Task: Select the on option in the notebook cell failed.
Action: Mouse moved to (21, 588)
Screenshot: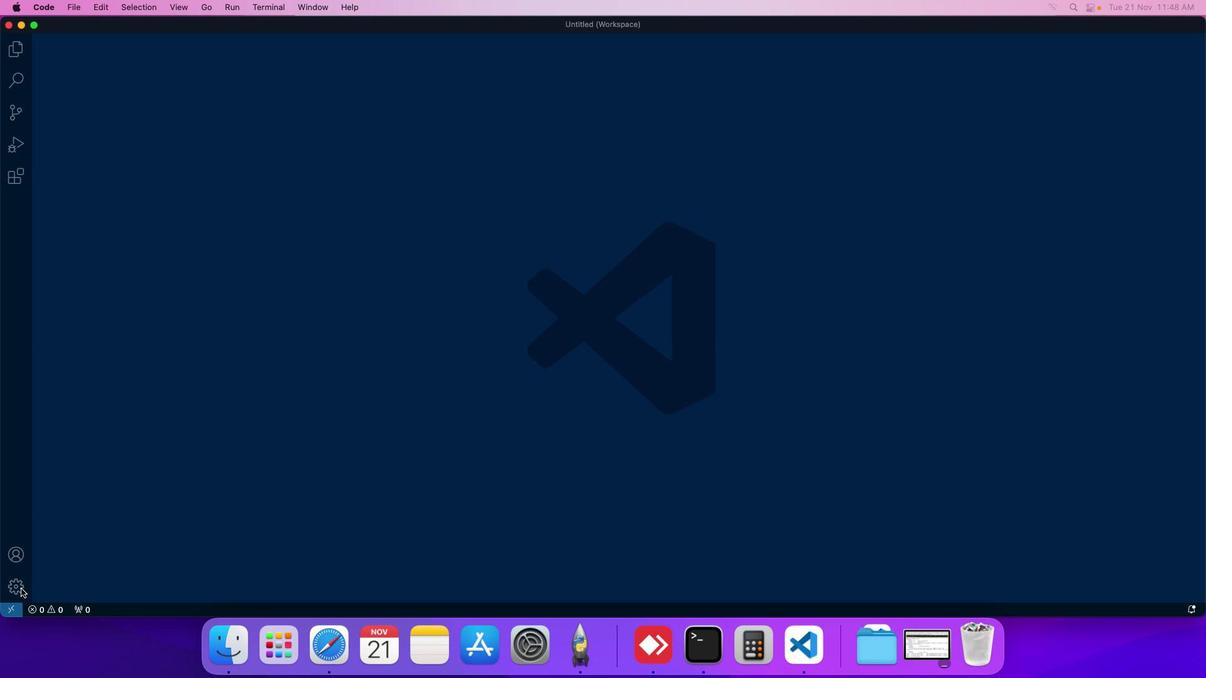 
Action: Mouse pressed left at (21, 588)
Screenshot: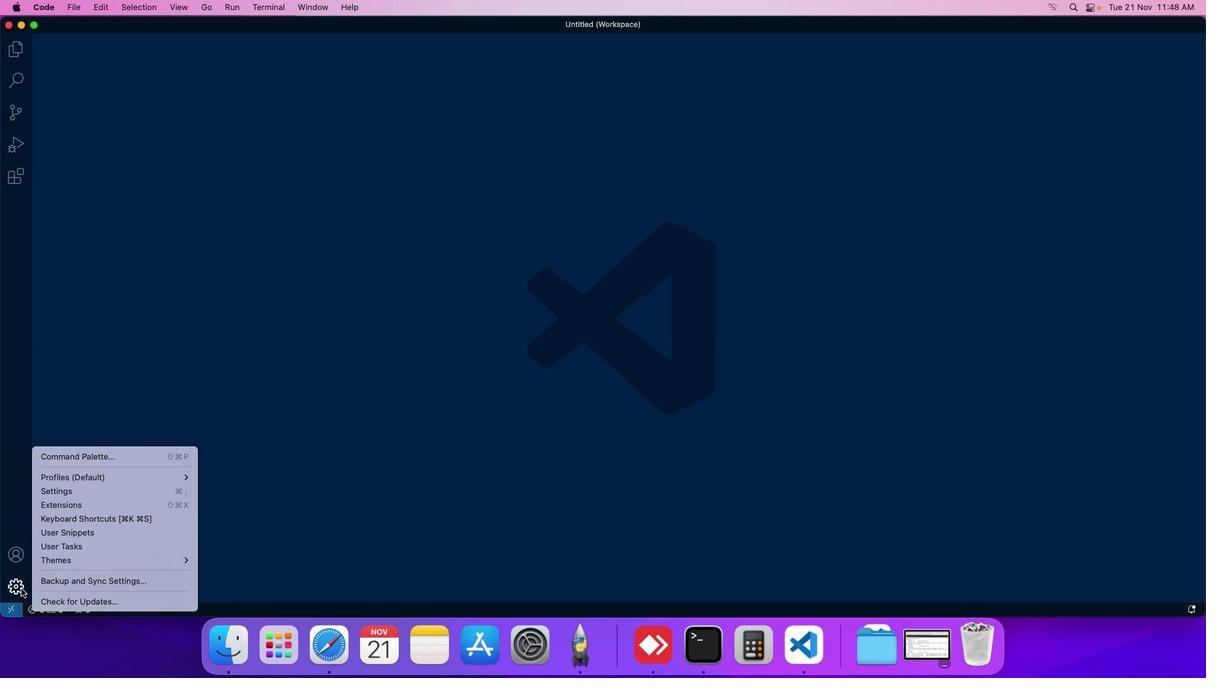 
Action: Mouse moved to (54, 493)
Screenshot: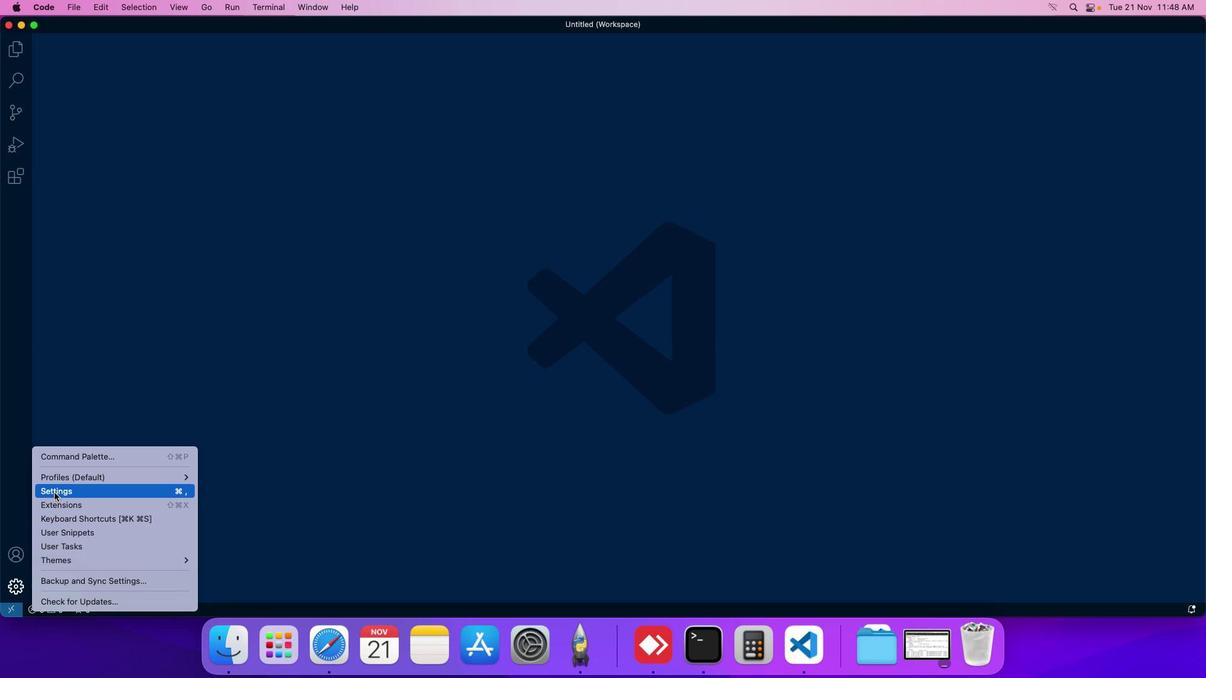 
Action: Mouse pressed left at (54, 493)
Screenshot: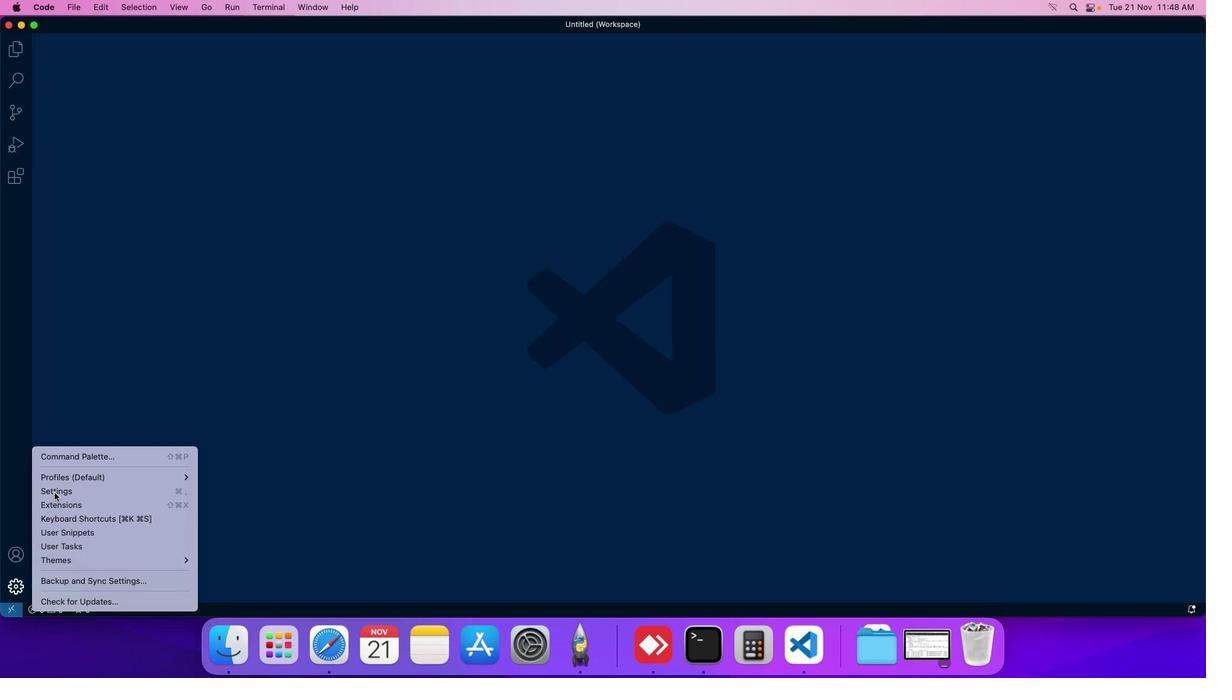 
Action: Mouse moved to (273, 99)
Screenshot: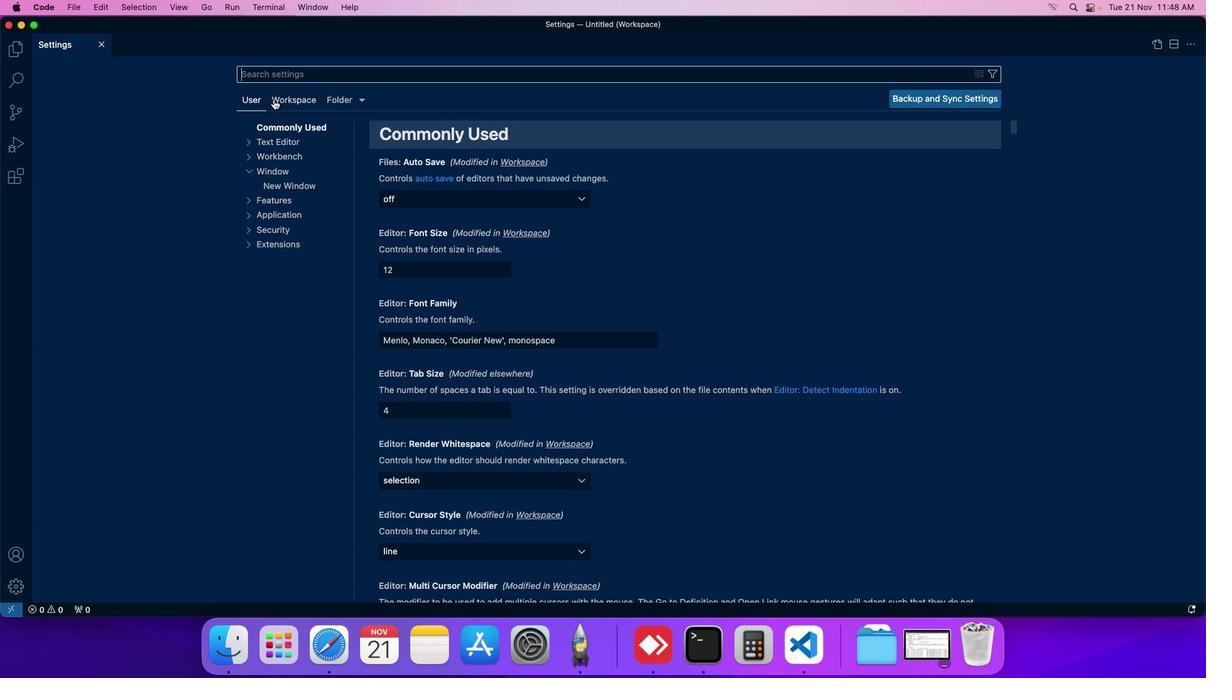 
Action: Mouse pressed left at (273, 99)
Screenshot: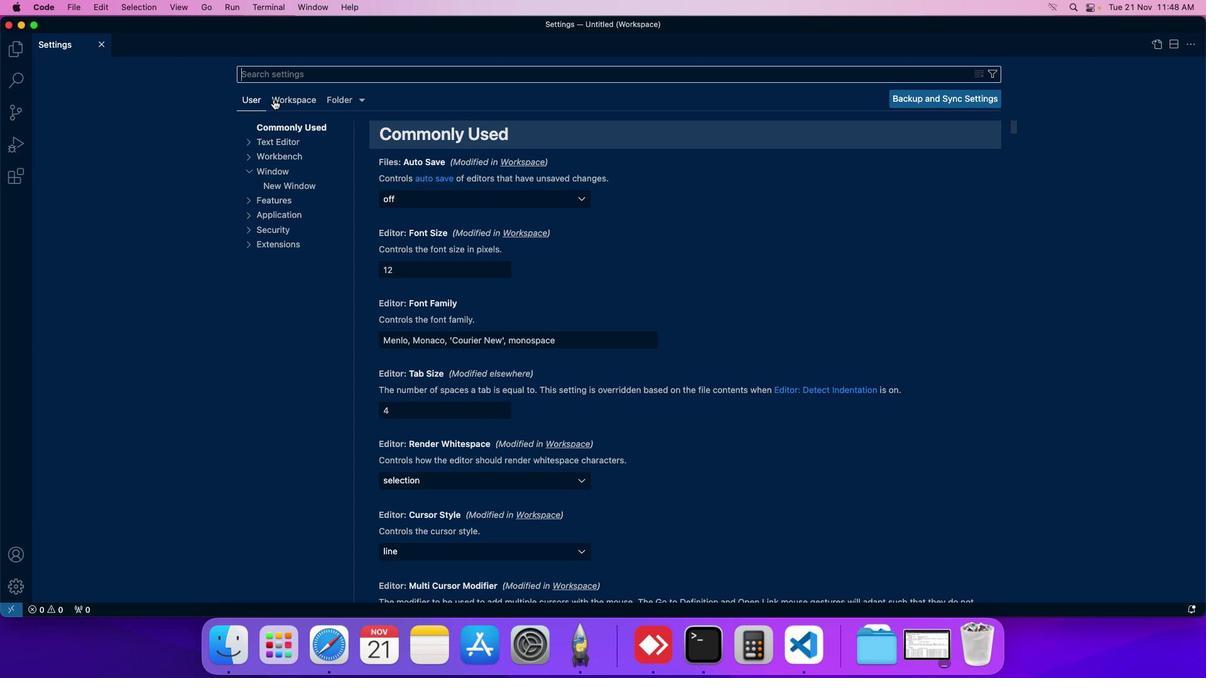 
Action: Mouse moved to (274, 189)
Screenshot: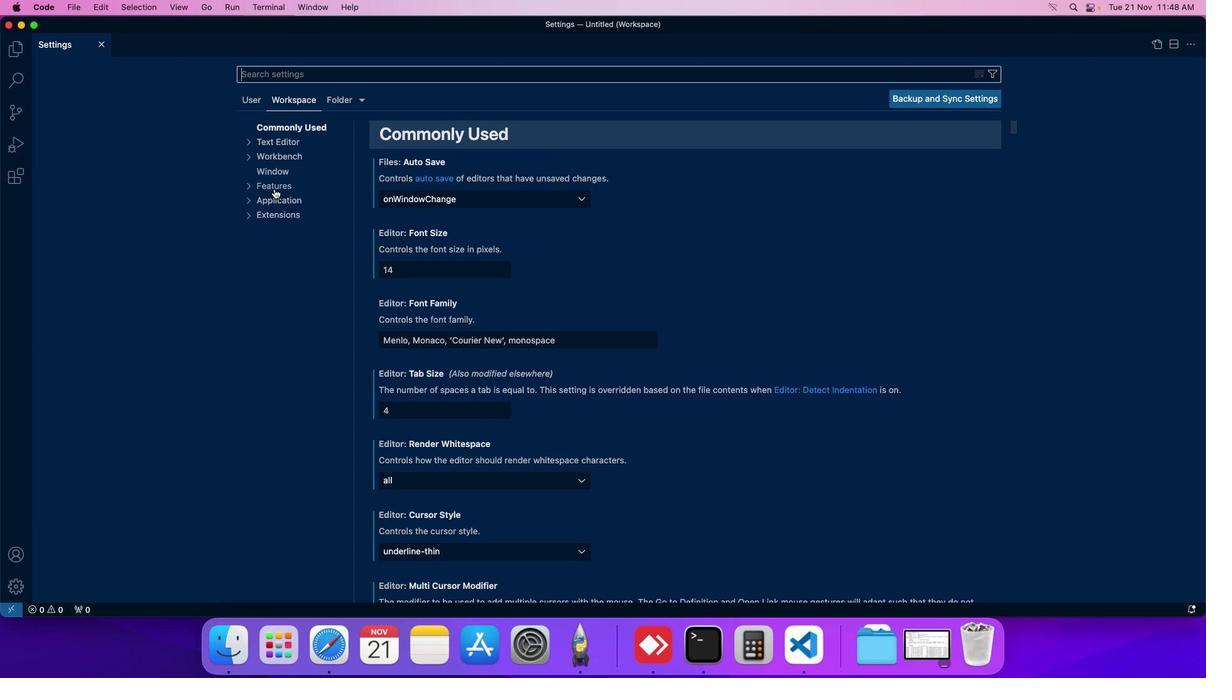 
Action: Mouse pressed left at (274, 189)
Screenshot: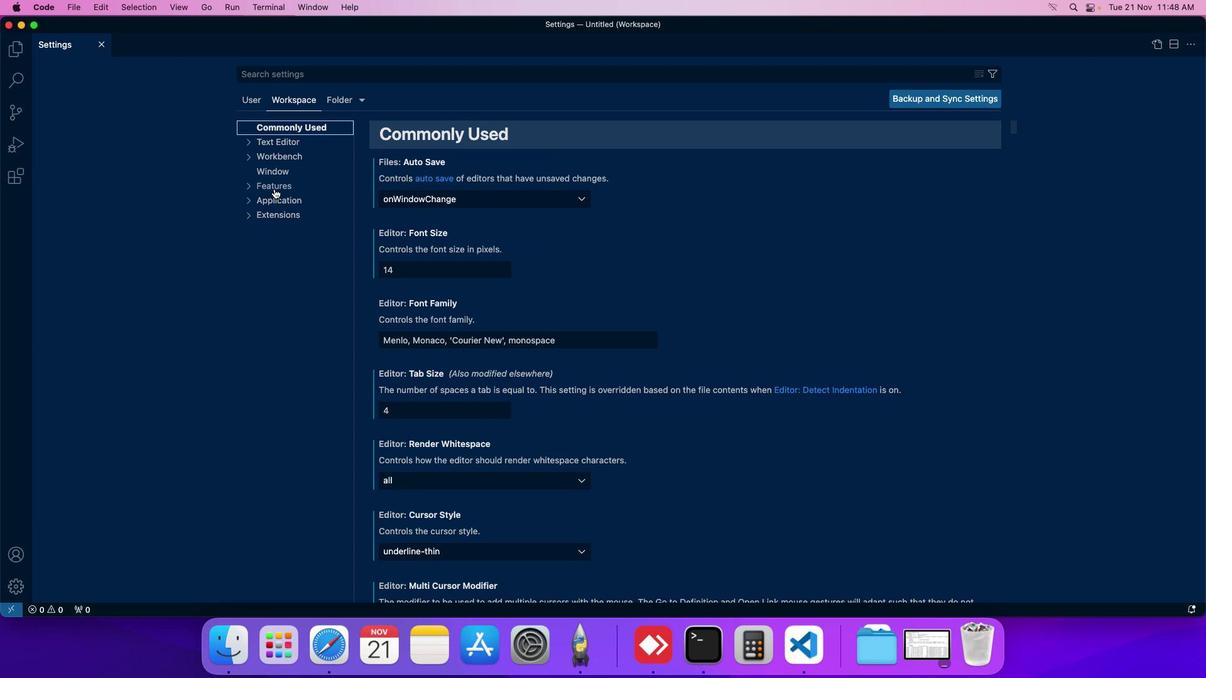 
Action: Mouse moved to (285, 413)
Screenshot: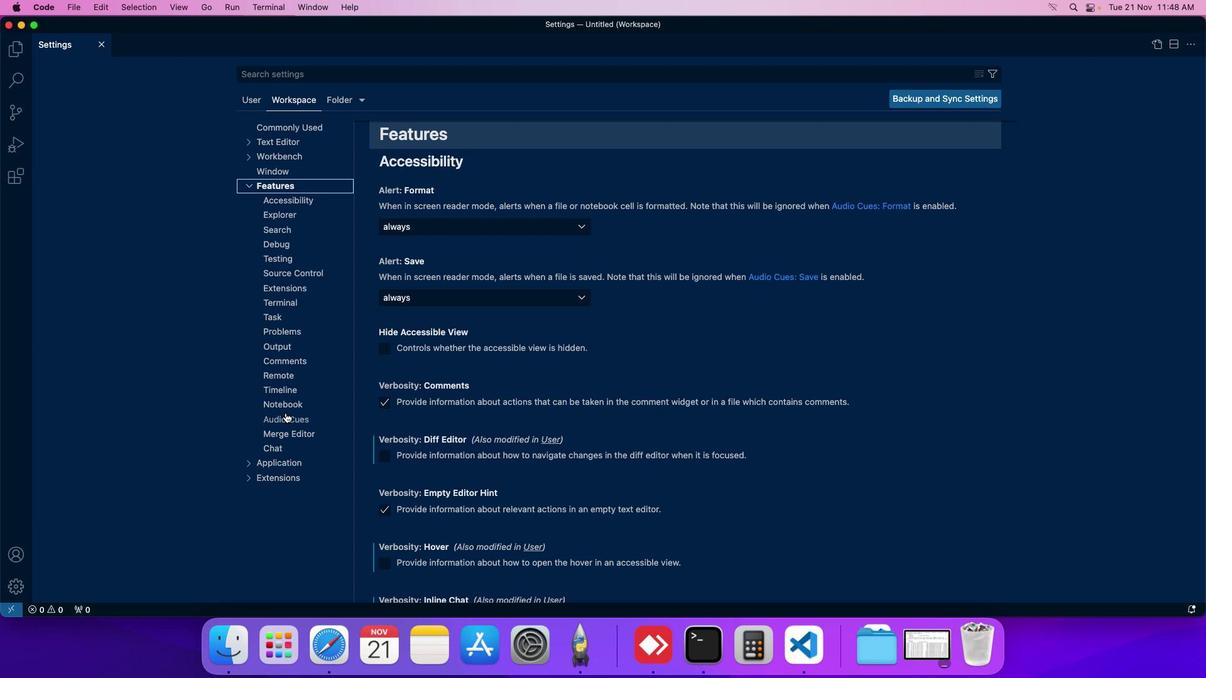
Action: Mouse pressed left at (285, 413)
Screenshot: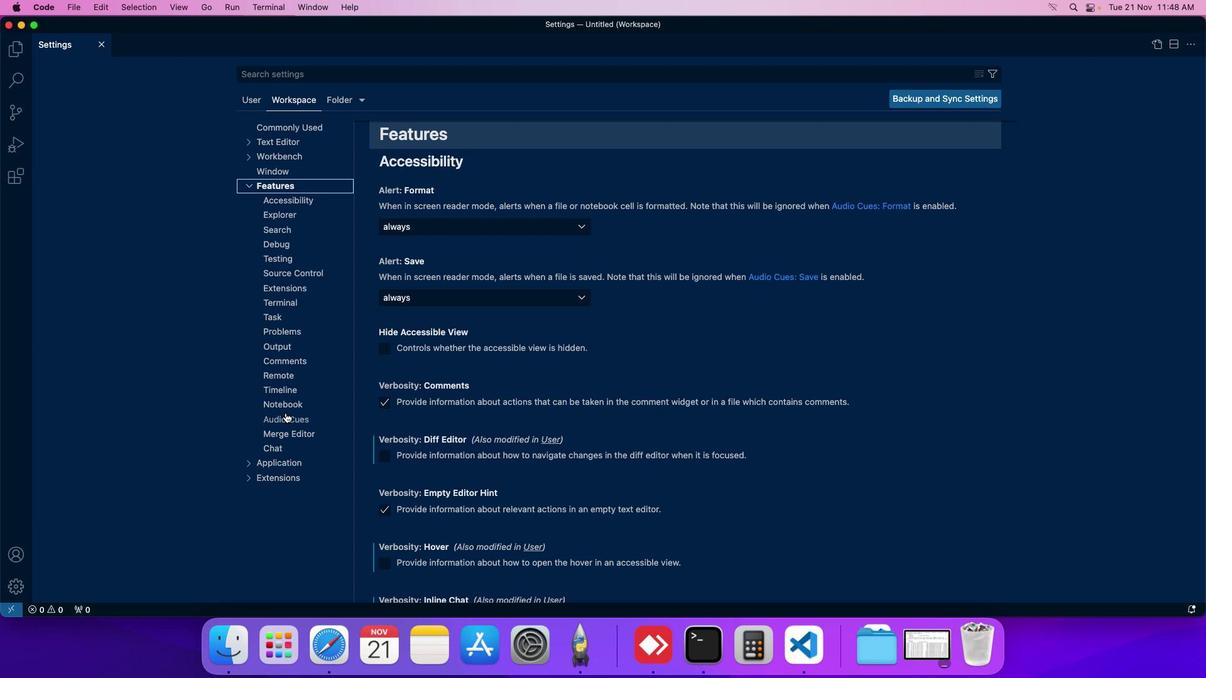 
Action: Mouse moved to (391, 400)
Screenshot: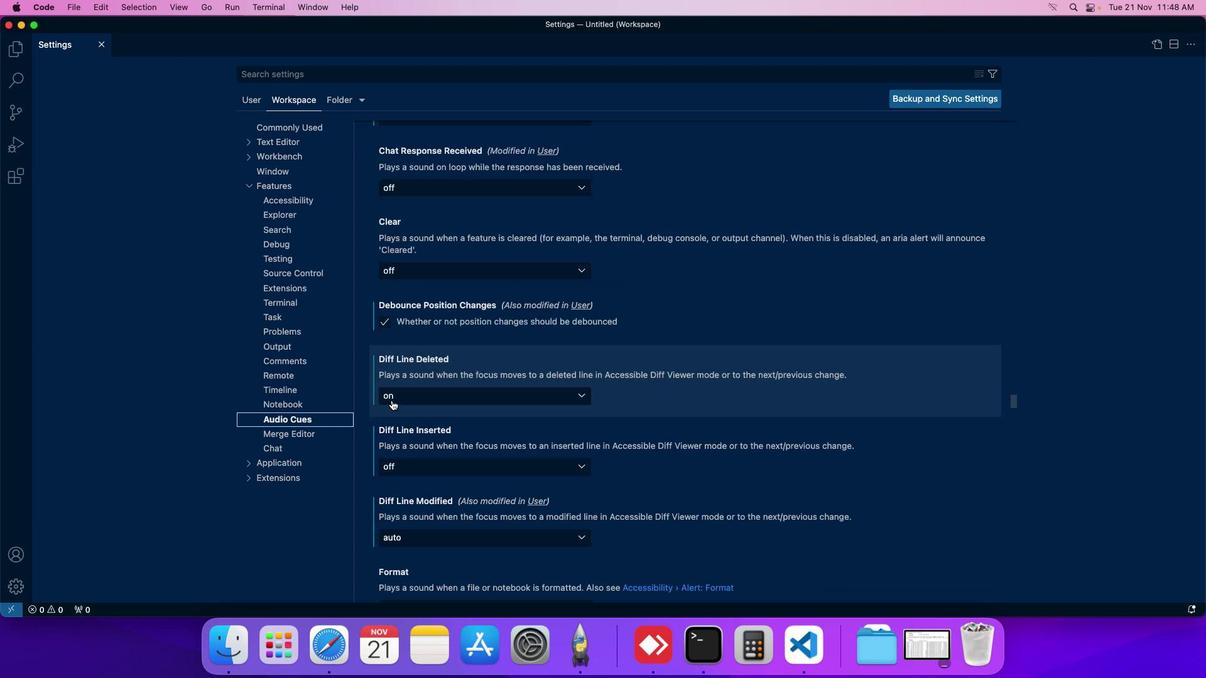 
Action: Mouse scrolled (391, 400) with delta (0, 0)
Screenshot: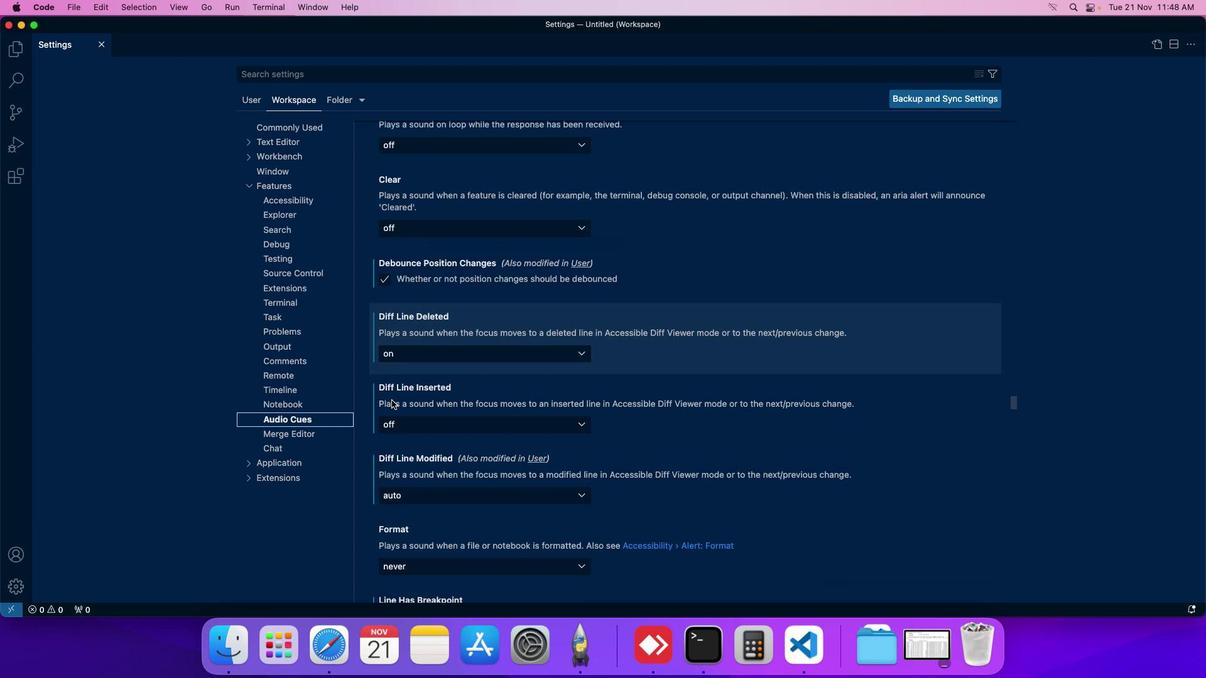 
Action: Mouse scrolled (391, 400) with delta (0, 0)
Screenshot: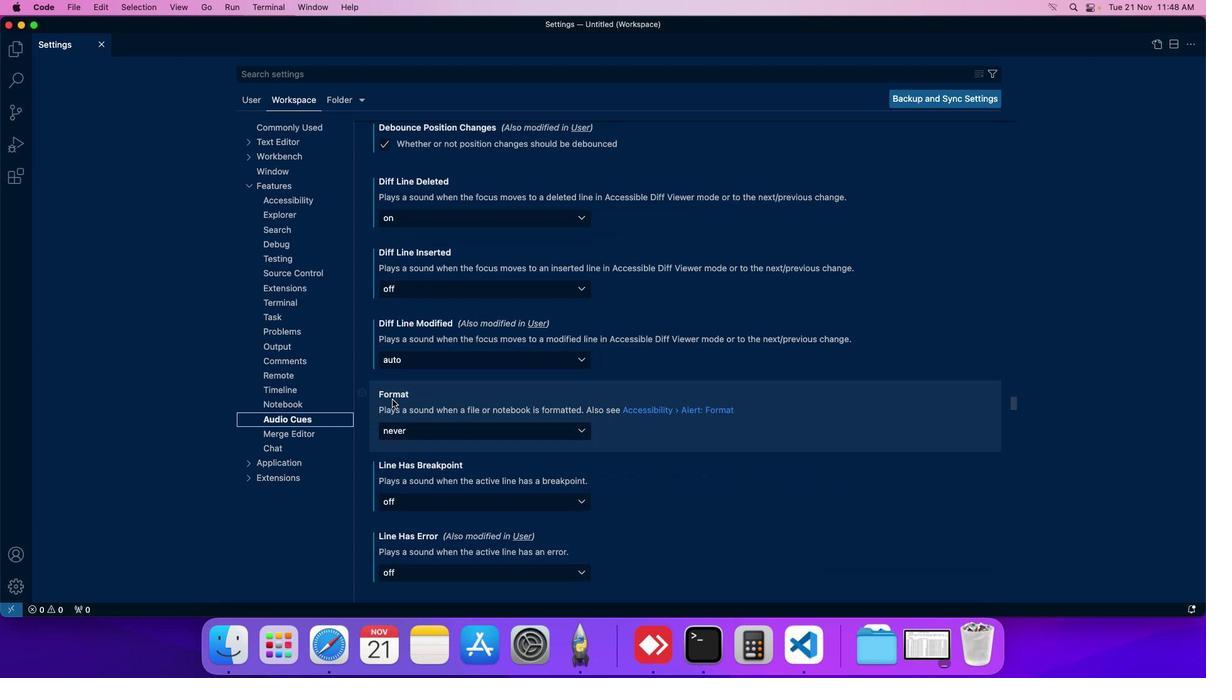 
Action: Mouse moved to (392, 399)
Screenshot: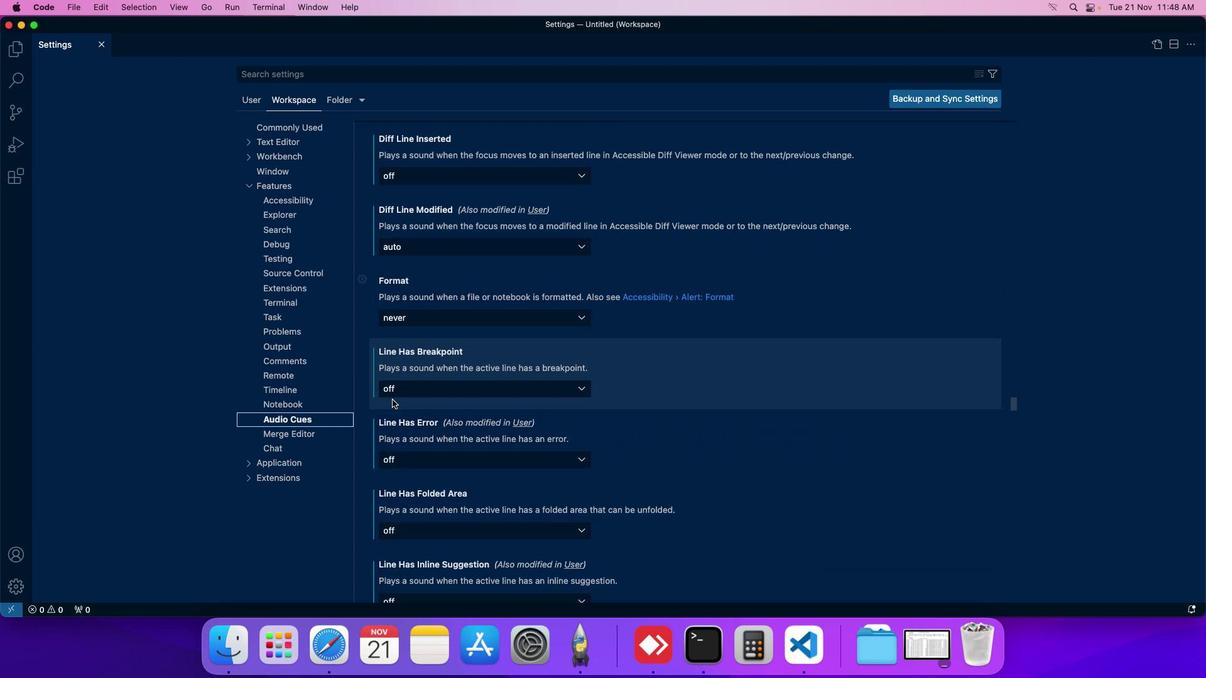 
Action: Mouse scrolled (392, 399) with delta (0, 0)
Screenshot: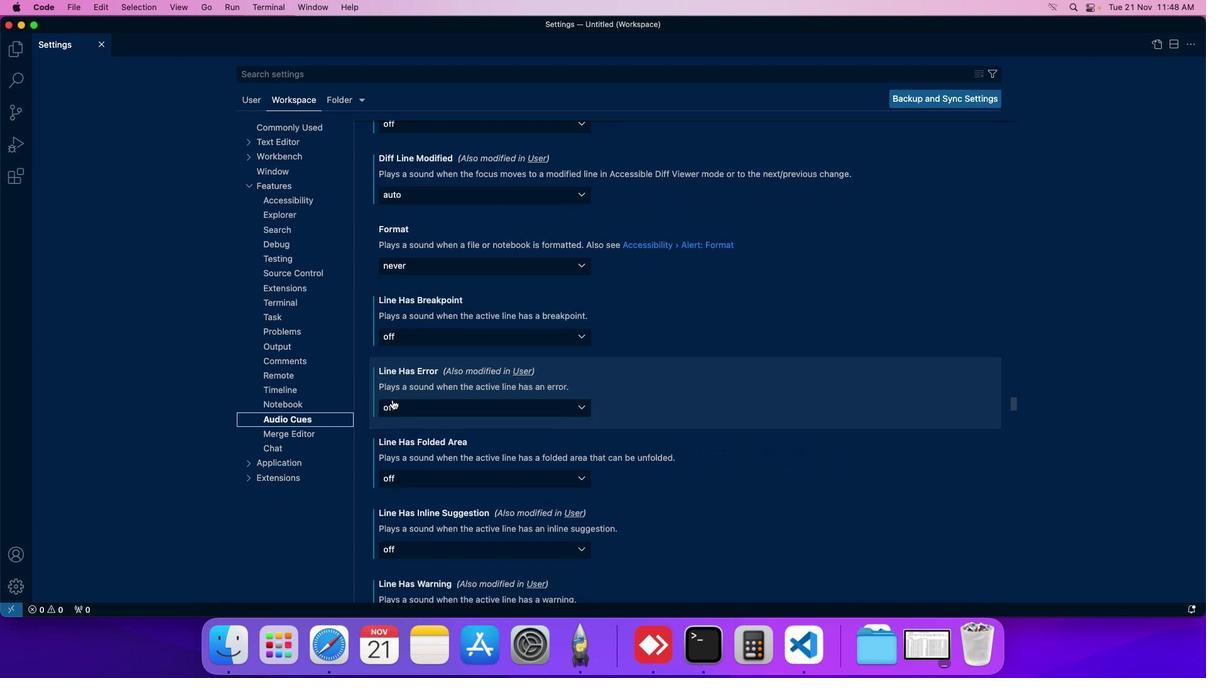 
Action: Mouse scrolled (392, 399) with delta (0, 0)
Screenshot: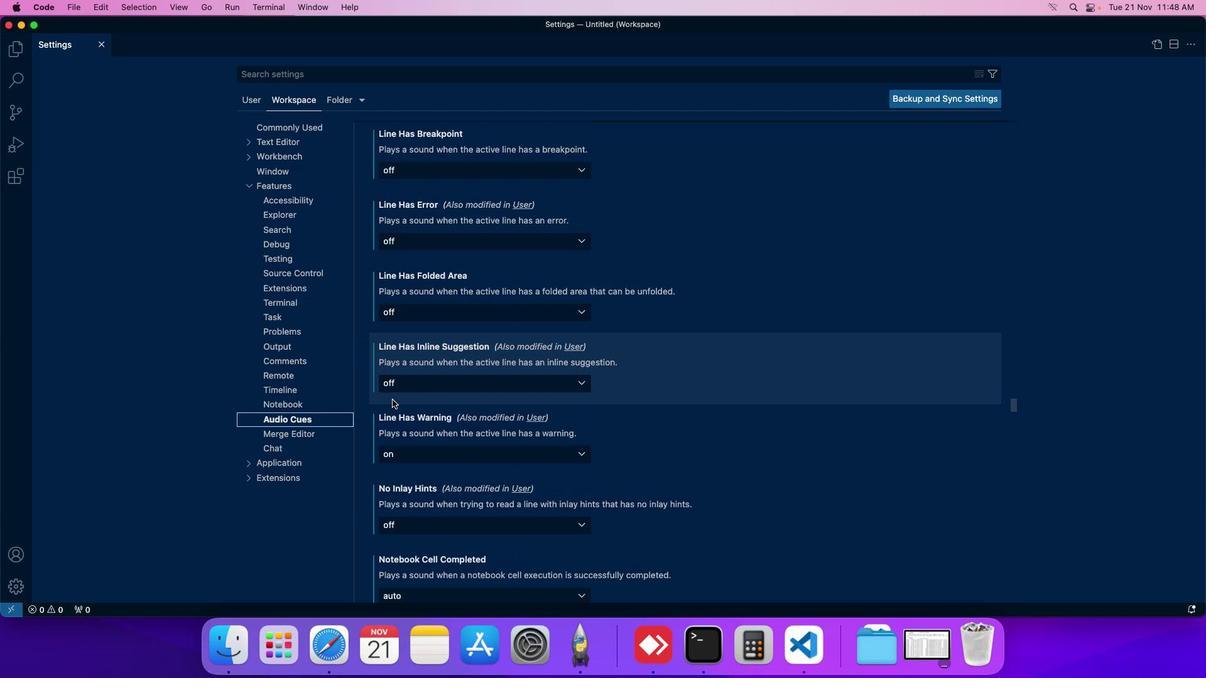 
Action: Mouse moved to (392, 399)
Screenshot: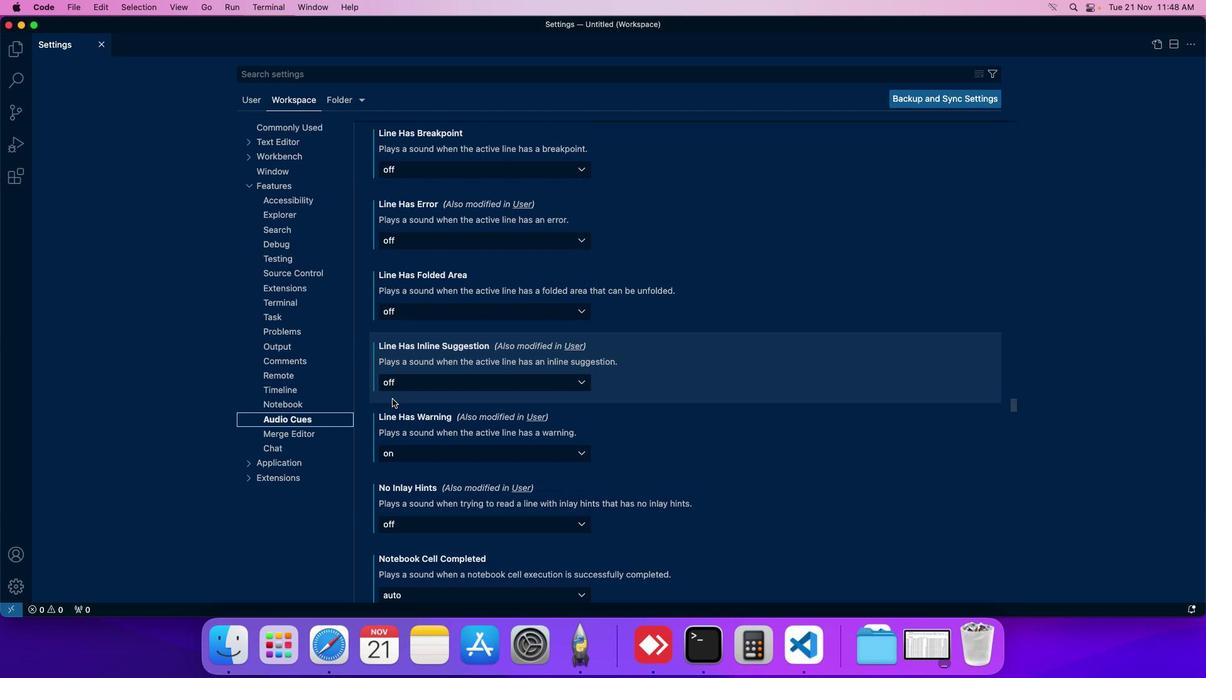 
Action: Mouse scrolled (392, 399) with delta (0, 0)
Screenshot: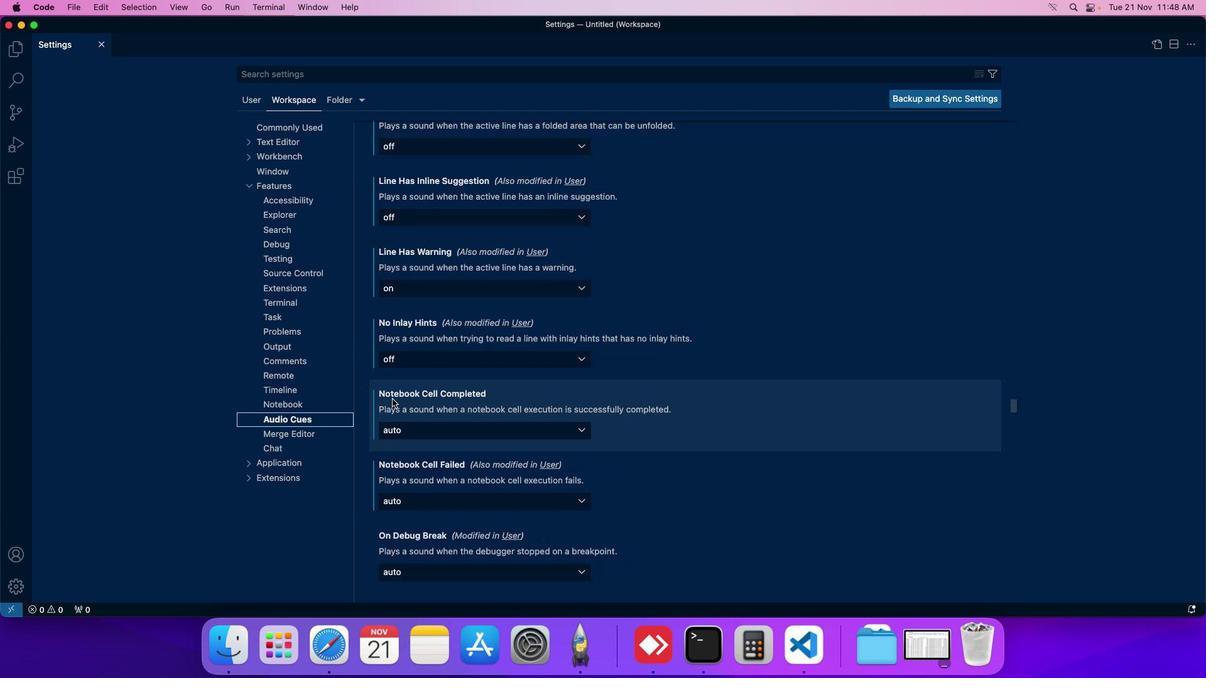 
Action: Mouse moved to (438, 499)
Screenshot: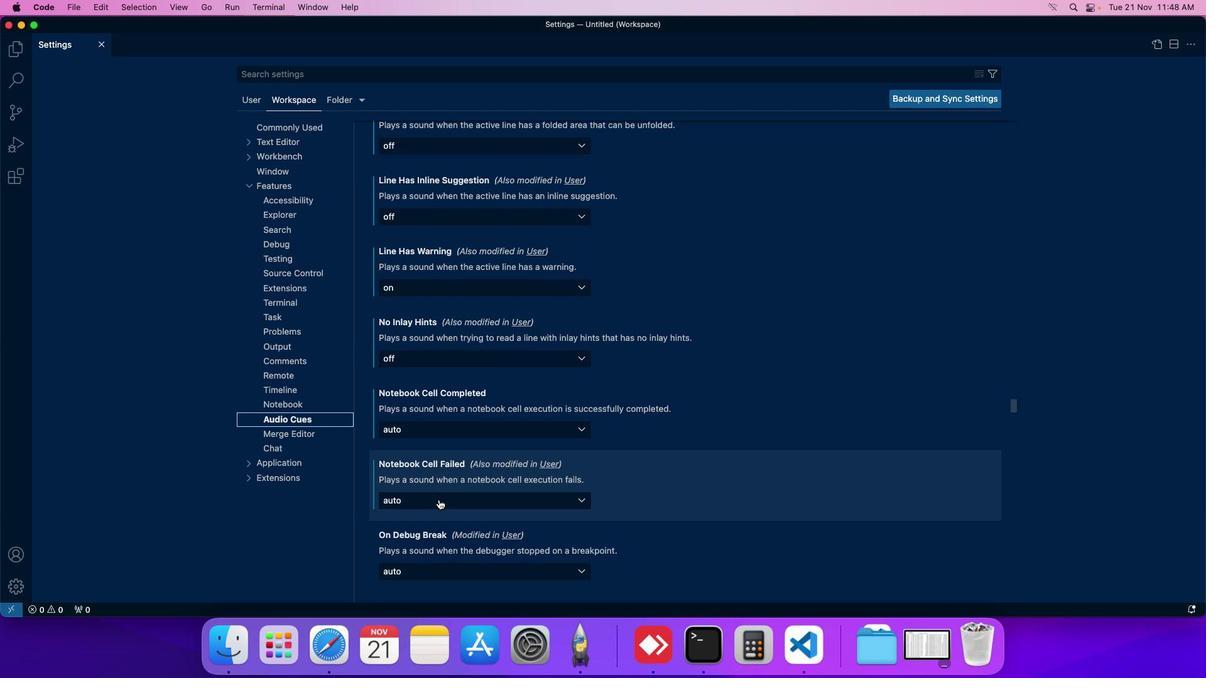 
Action: Mouse pressed left at (438, 499)
Screenshot: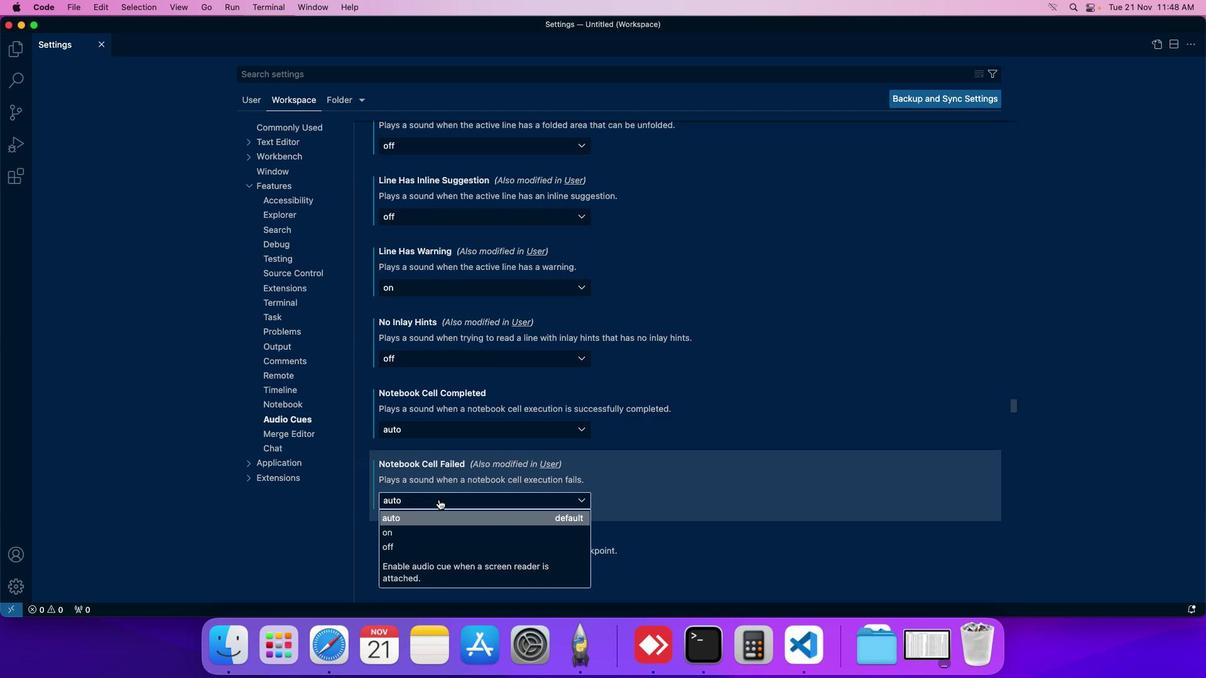 
Action: Mouse moved to (423, 526)
Screenshot: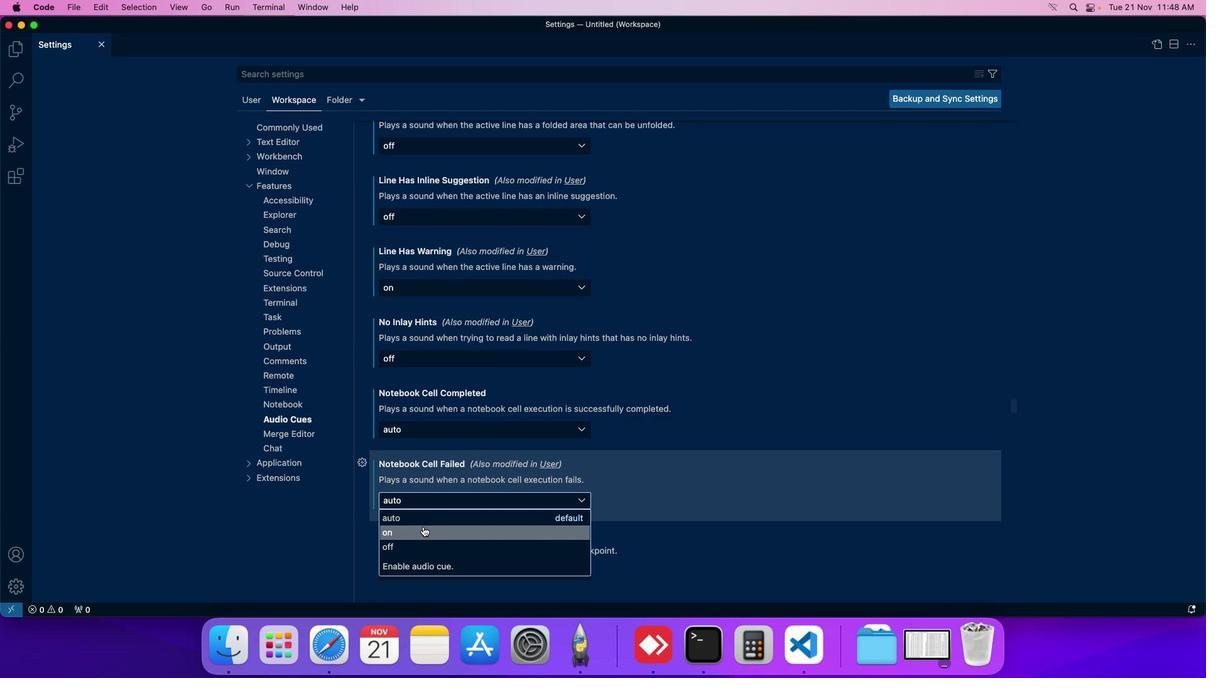 
Action: Mouse pressed left at (423, 526)
Screenshot: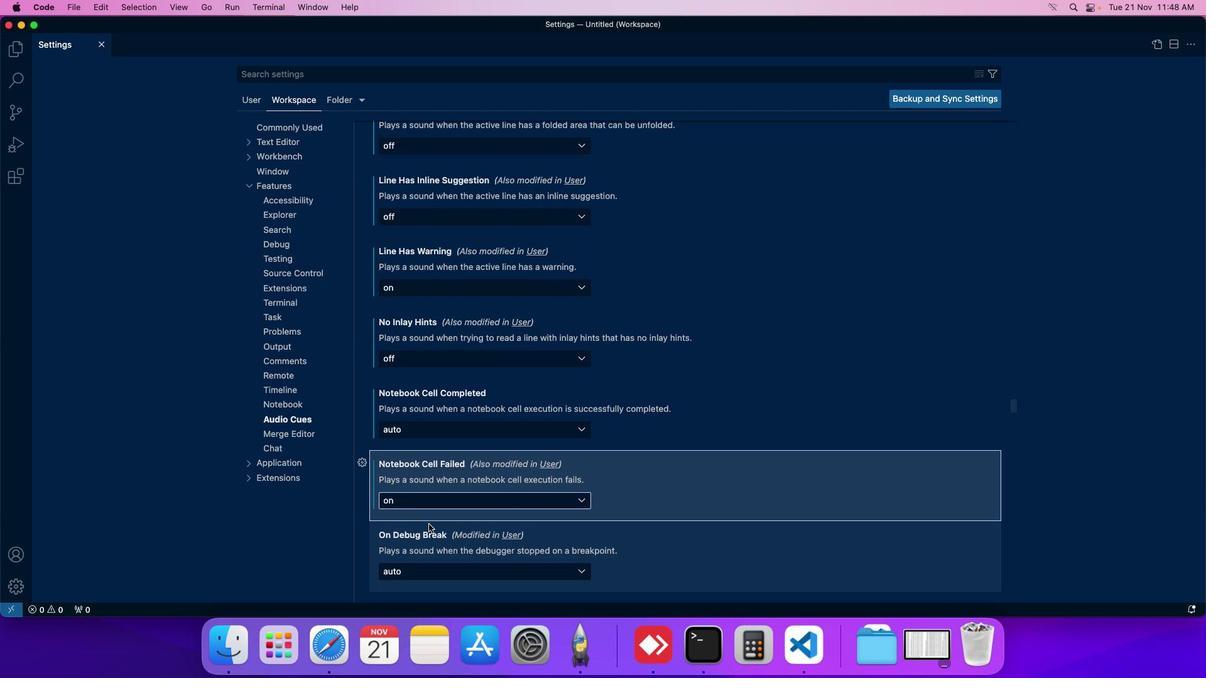 
Action: Mouse moved to (452, 496)
Screenshot: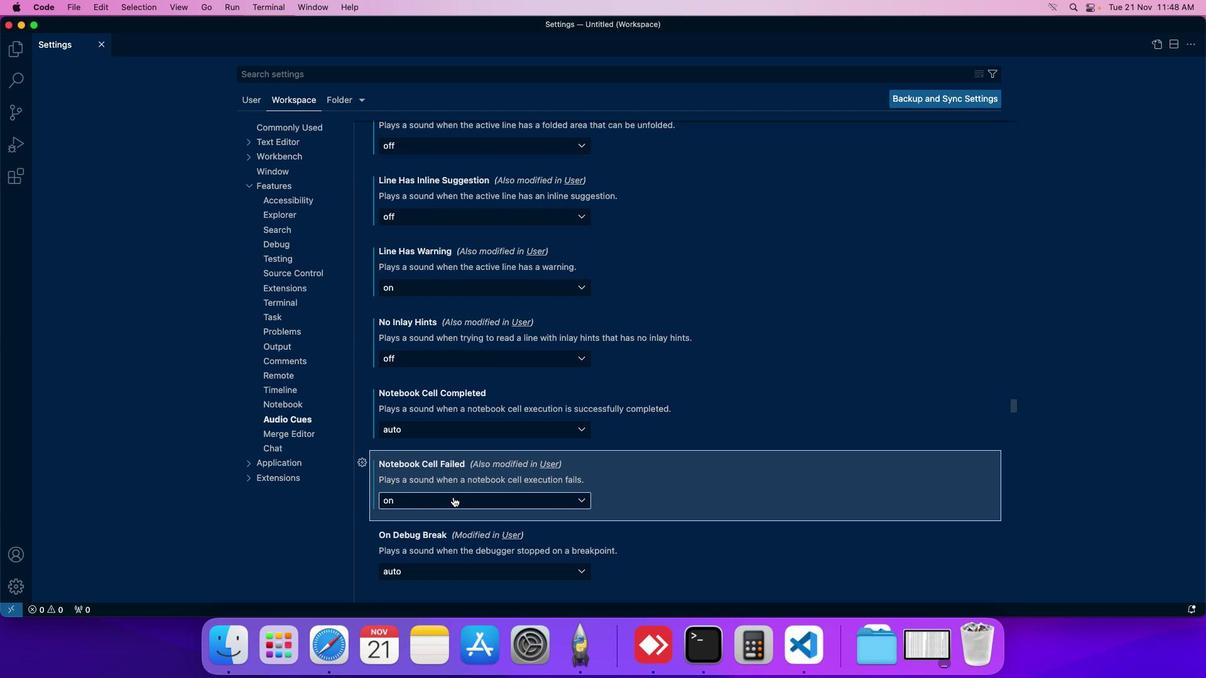 
